 Task: Find public transportation options from Denver, Colorado, to Colorado Springs, Colorado.
Action: Mouse moved to (254, 89)
Screenshot: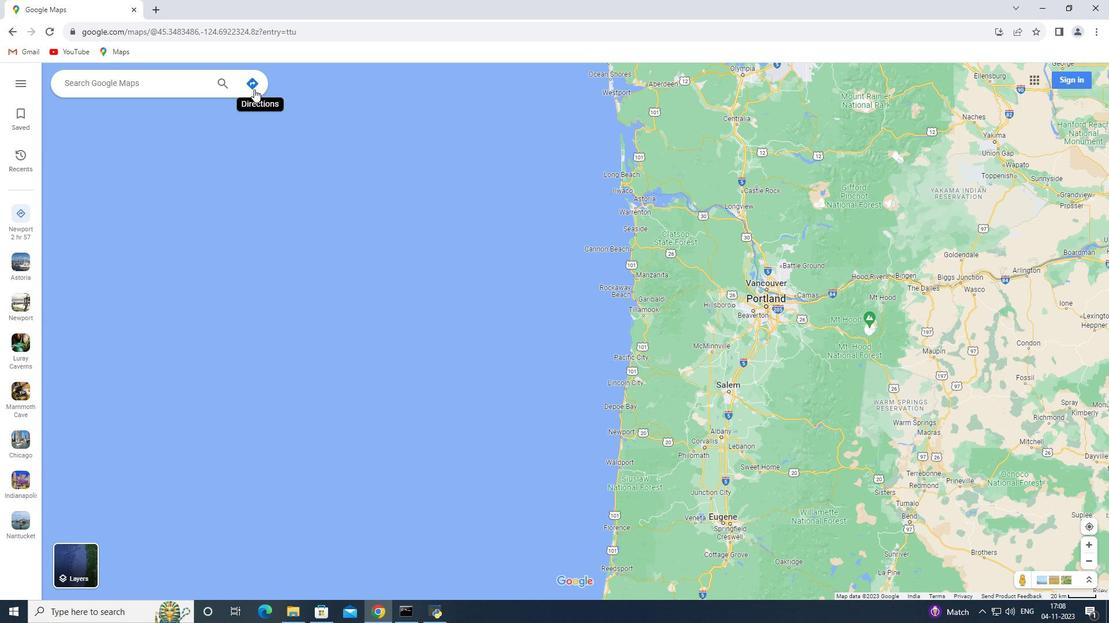 
Action: Mouse pressed left at (254, 89)
Screenshot: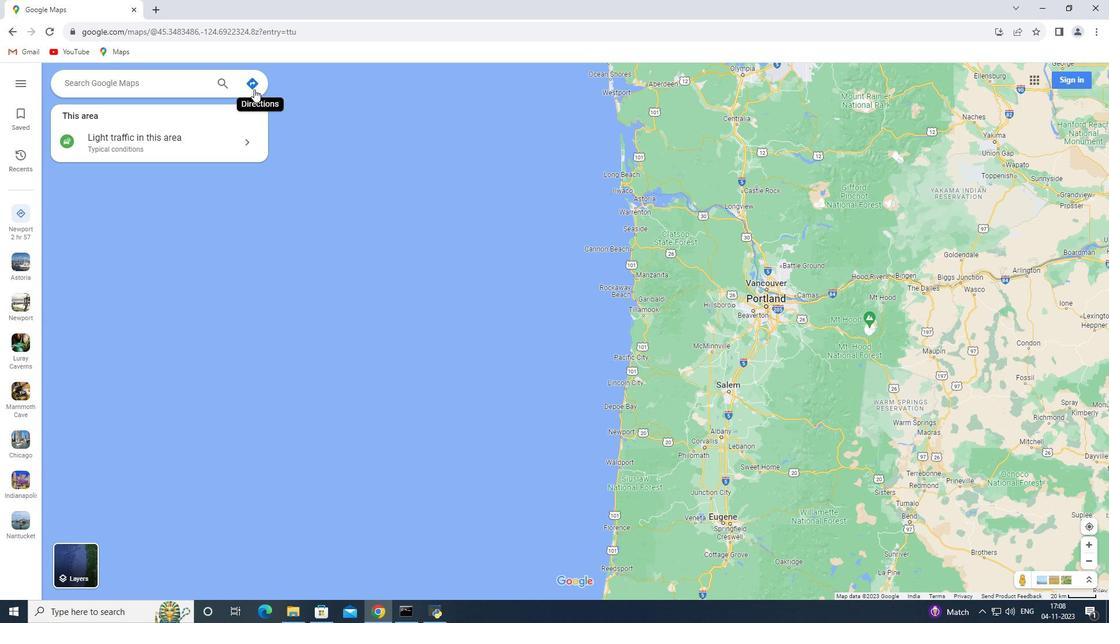
Action: Mouse moved to (135, 119)
Screenshot: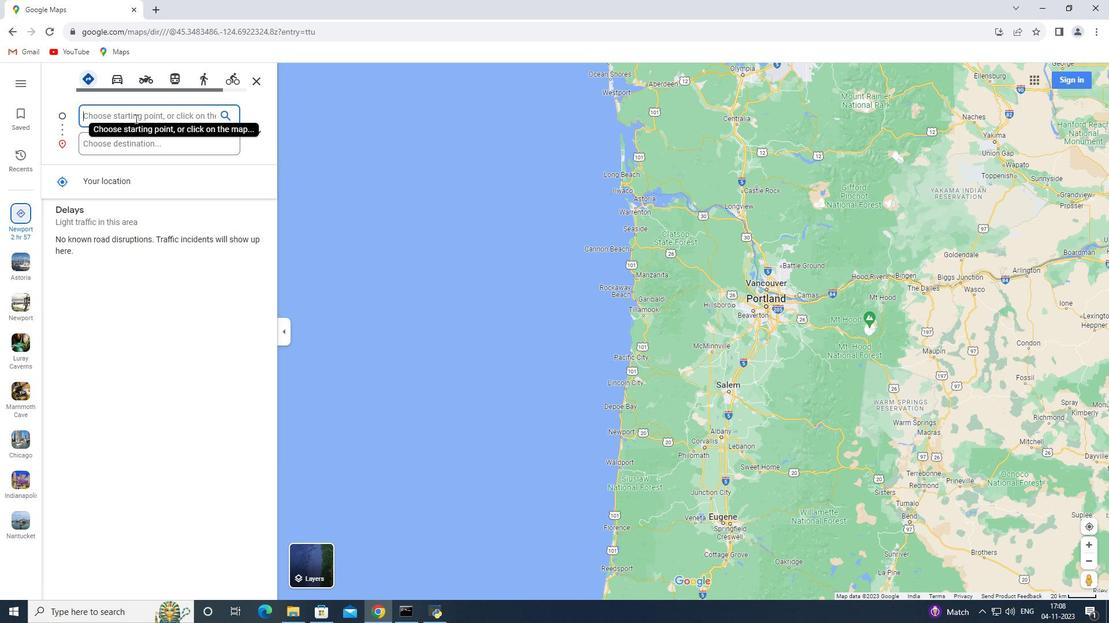 
Action: Key pressed <Key.shift>Denver,<Key.space><Key.shift>Colorado
Screenshot: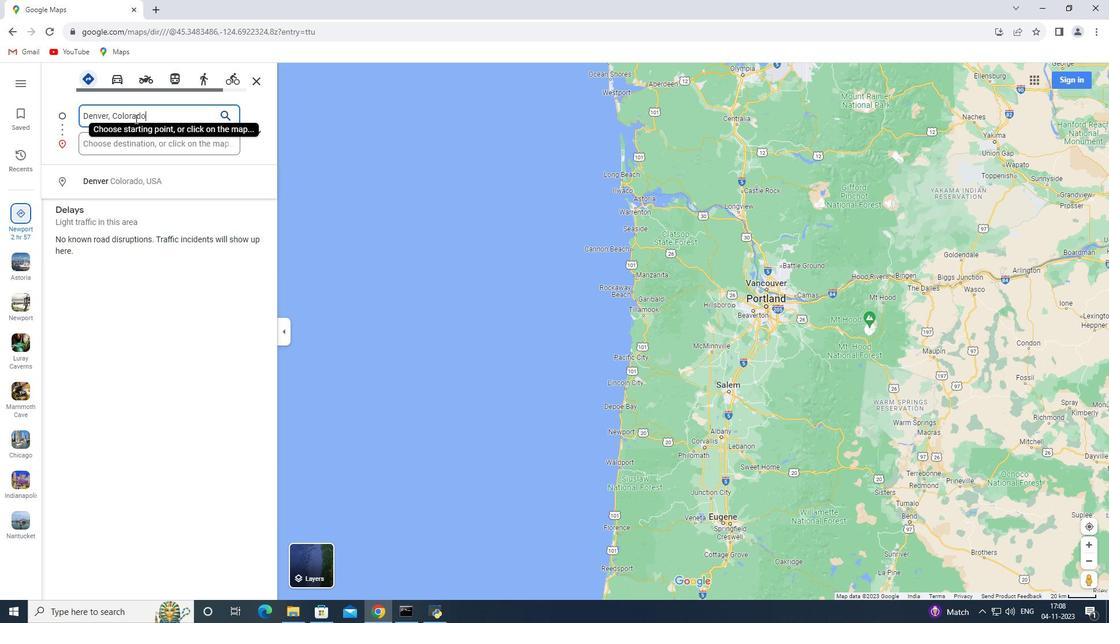 
Action: Mouse moved to (121, 140)
Screenshot: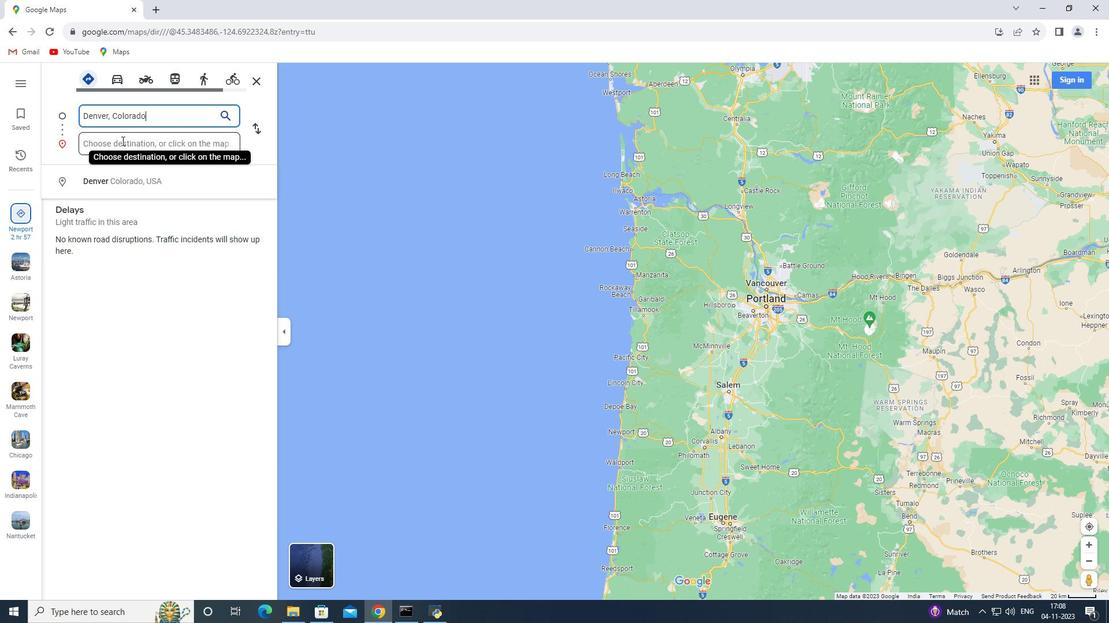 
Action: Mouse pressed left at (121, 140)
Screenshot: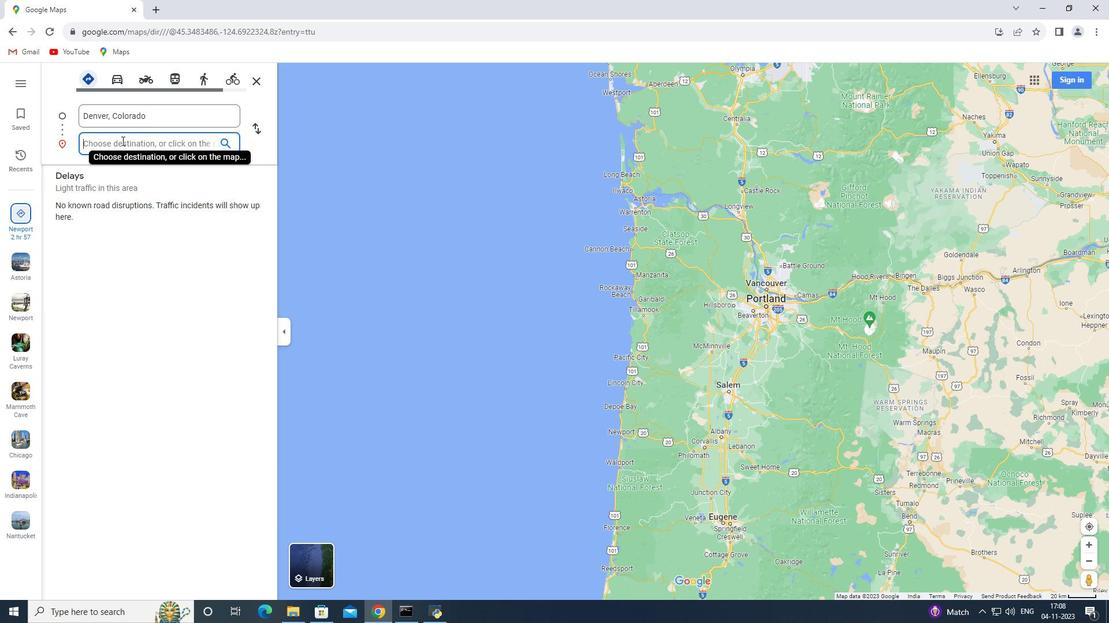 
Action: Key pressed <Key.shift>Colorado<Key.space><Key.shift>Springs,<Key.space><Key.shift>Colorado<Key.enter>
Screenshot: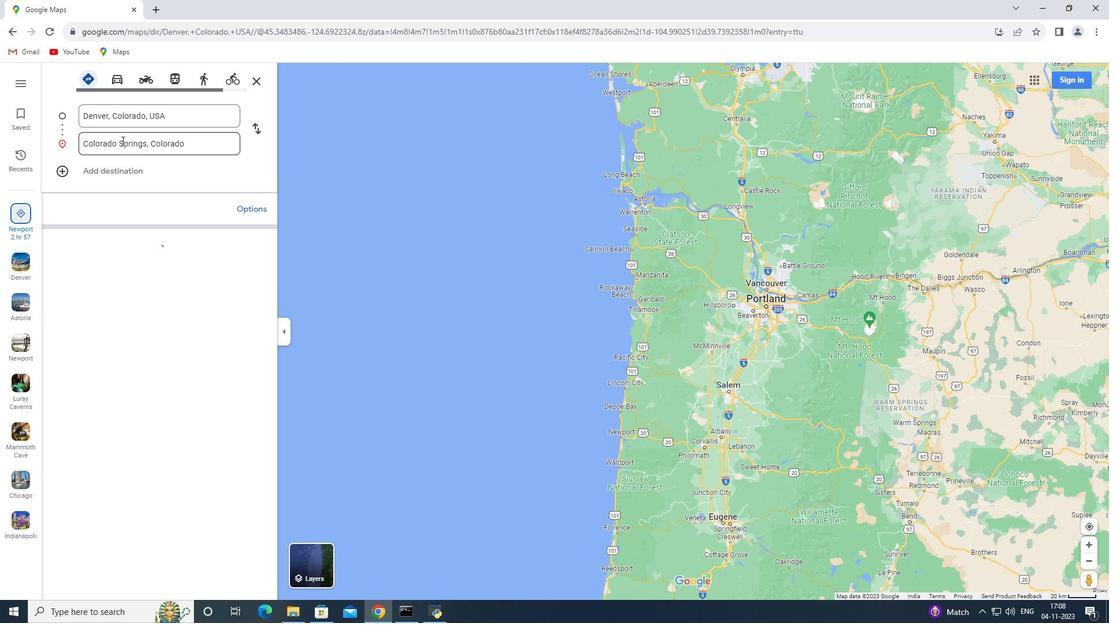 
Action: Mouse moved to (555, 81)
Screenshot: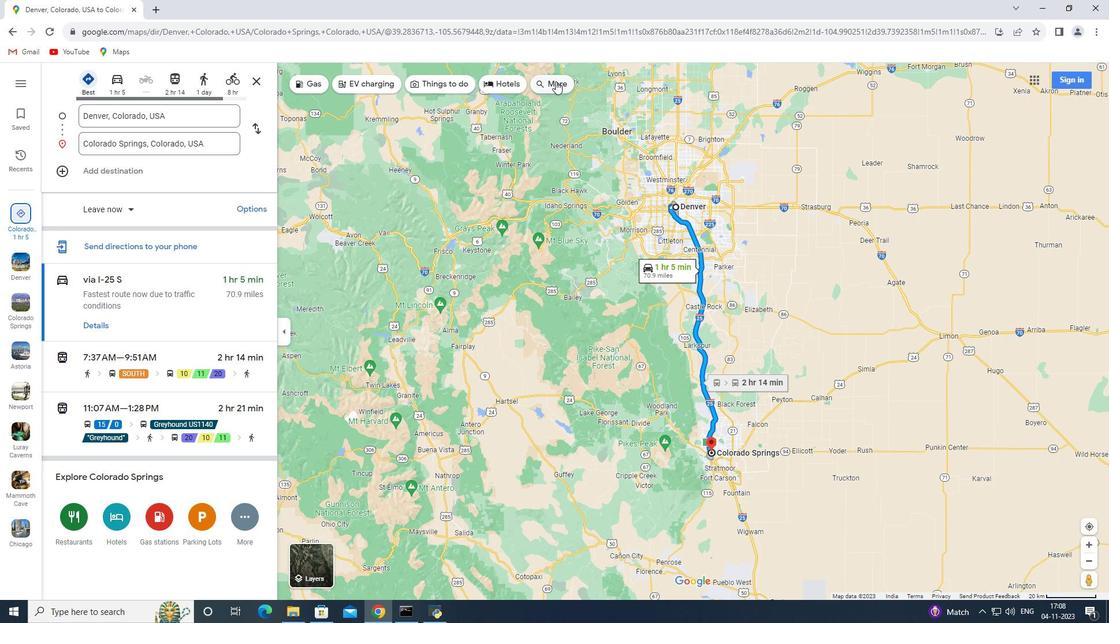 
Action: Mouse pressed left at (555, 81)
Screenshot: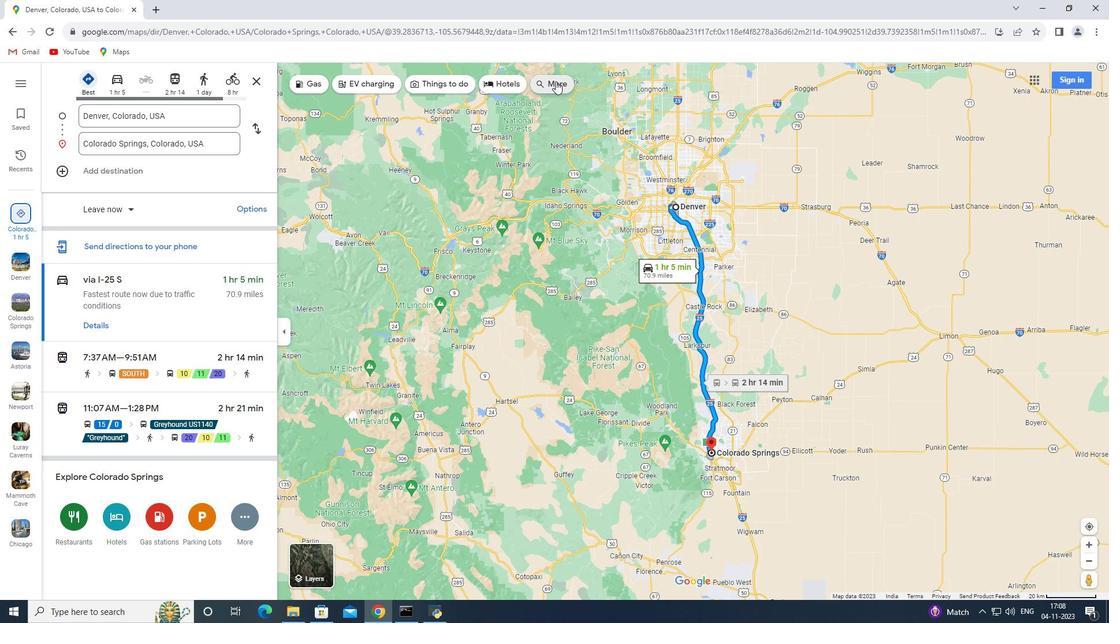 
Action: Mouse moved to (125, 80)
Screenshot: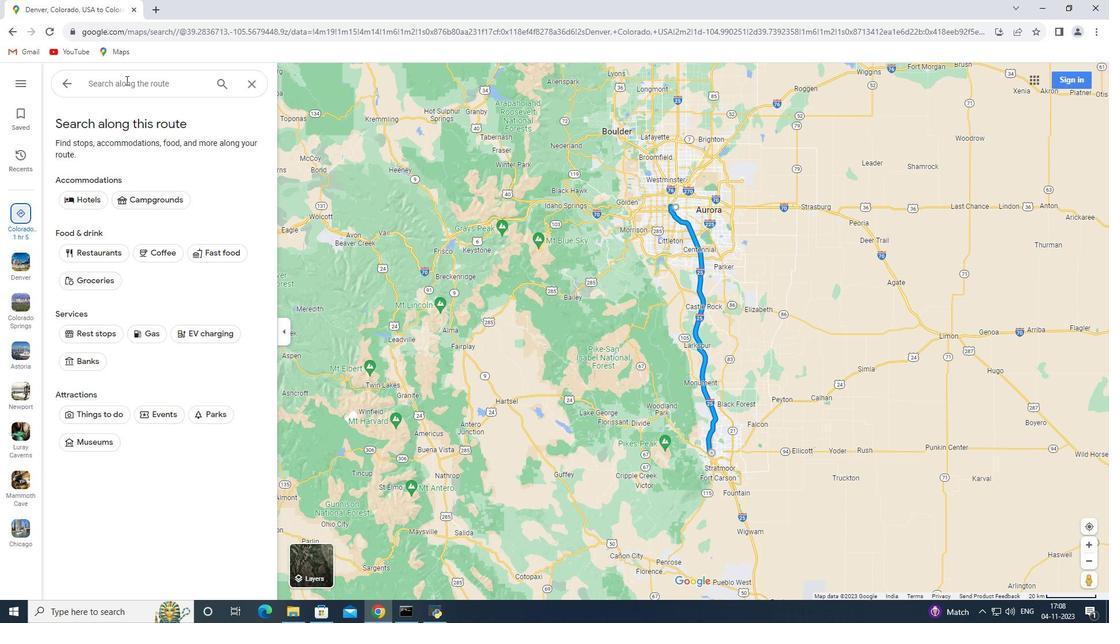 
Action: Mouse pressed left at (125, 80)
Screenshot: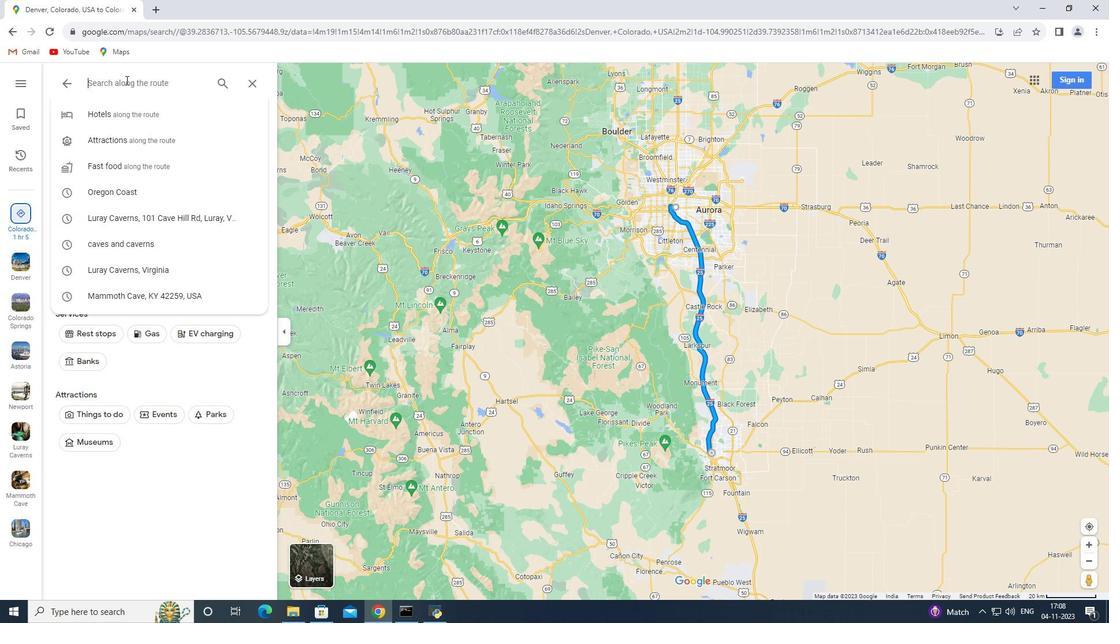 
Action: Key pressed public<Key.space>transportation<Key.enter>
Screenshot: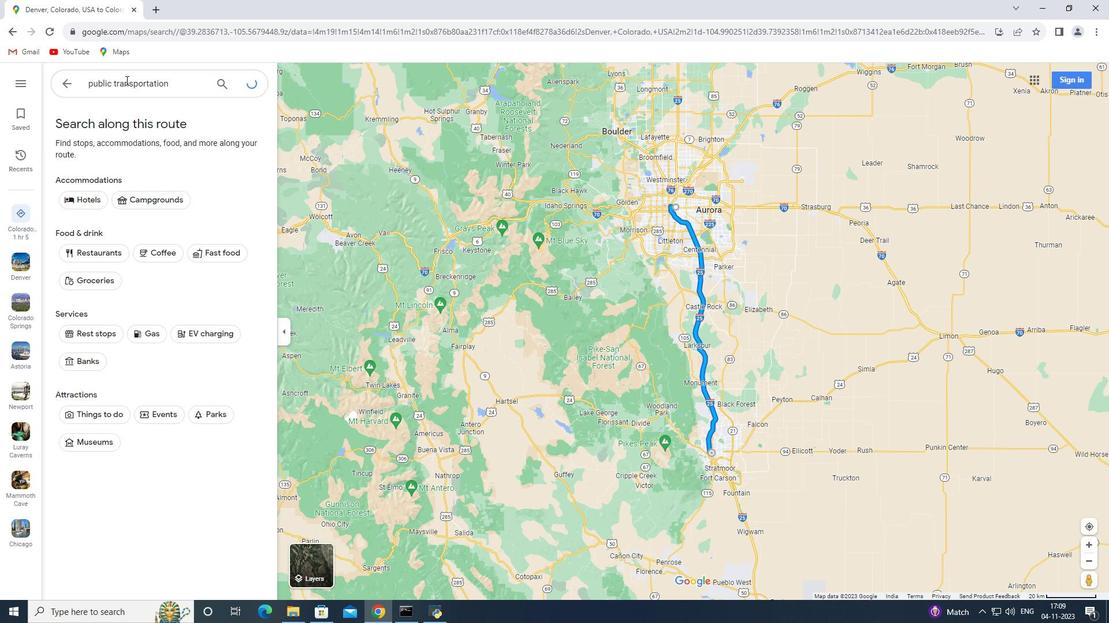 
